 Task: Create a rule from the Recommended list, Task Added to this Project -> add SubTasks in the project AgileRescue with SubTasks Gather and Analyse Requirements , Design and Implement Solution , System Test and UAT , Release to Production / Go Live
Action: Mouse moved to (60, 255)
Screenshot: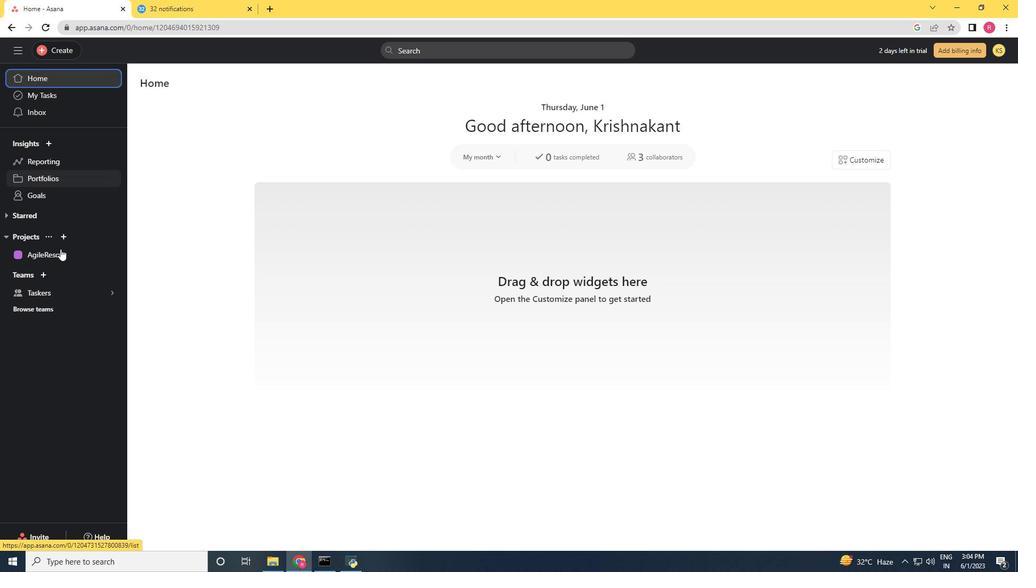 
Action: Mouse pressed left at (60, 255)
Screenshot: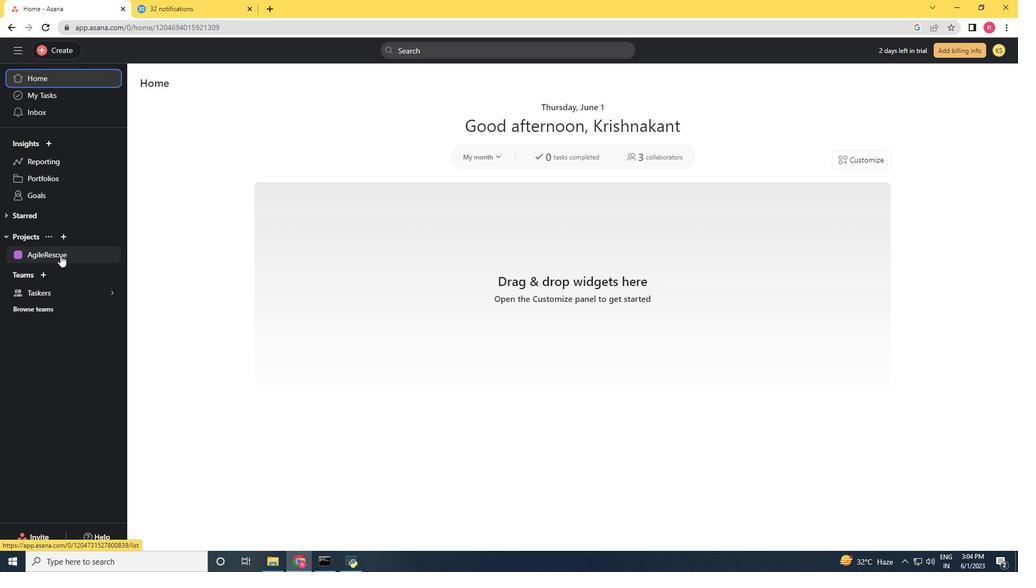 
Action: Mouse moved to (972, 88)
Screenshot: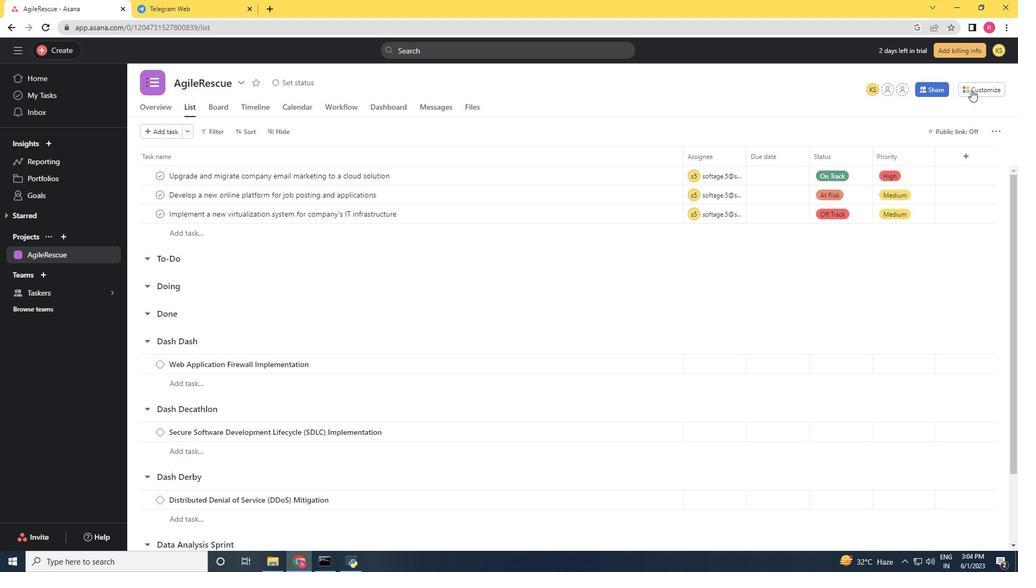 
Action: Mouse pressed left at (972, 88)
Screenshot: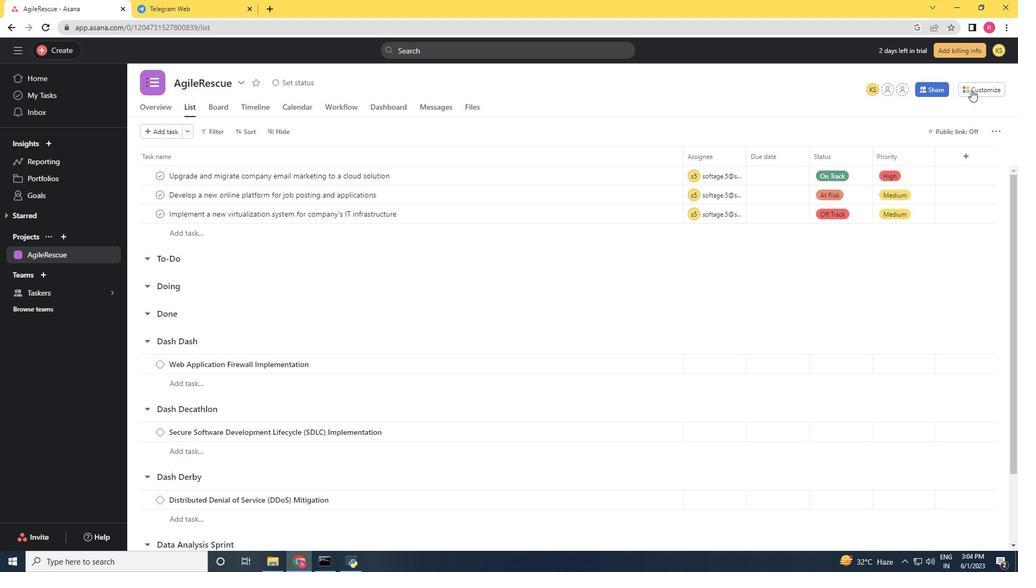
Action: Mouse moved to (793, 226)
Screenshot: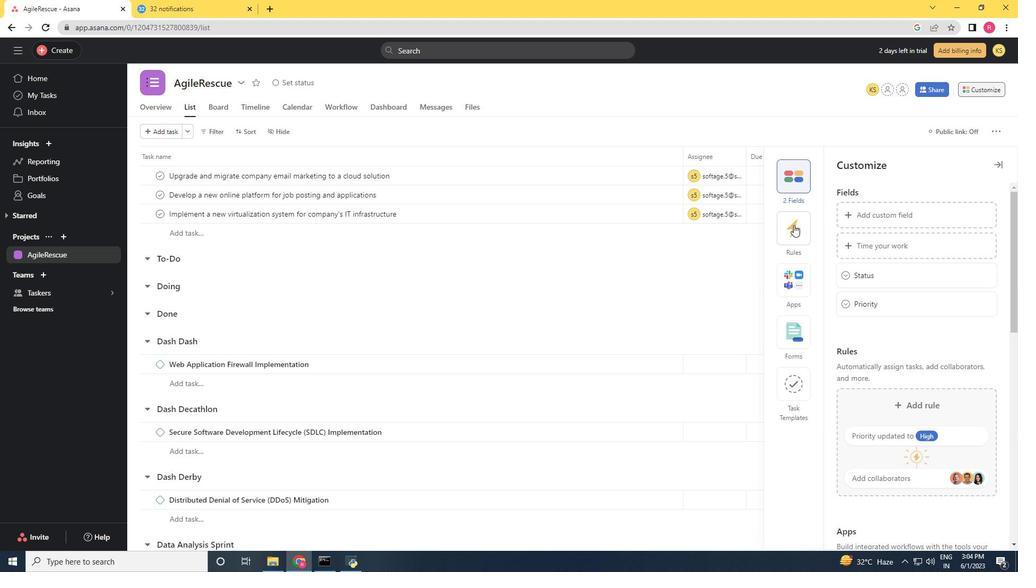 
Action: Mouse pressed left at (793, 226)
Screenshot: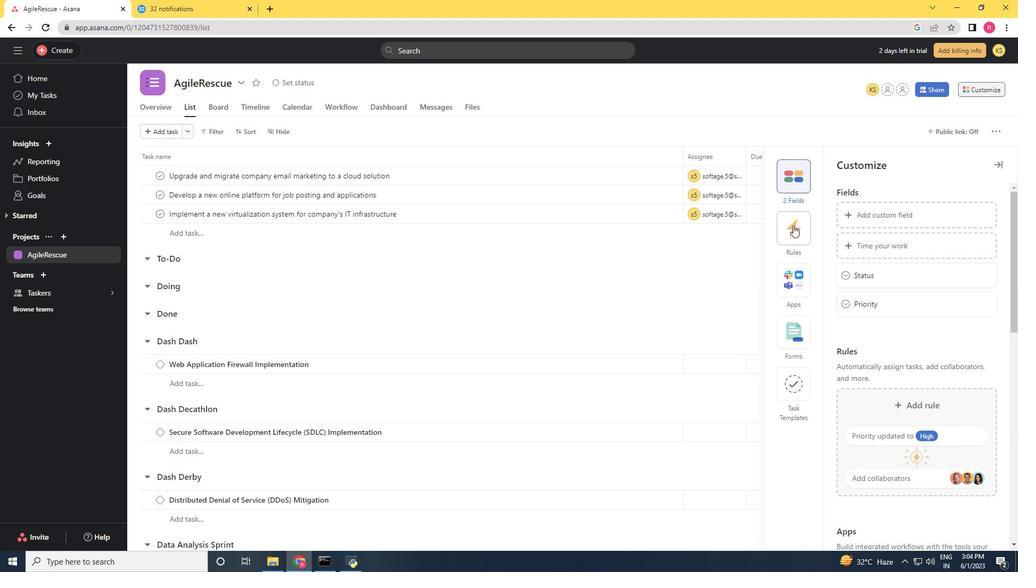 
Action: Mouse moved to (903, 242)
Screenshot: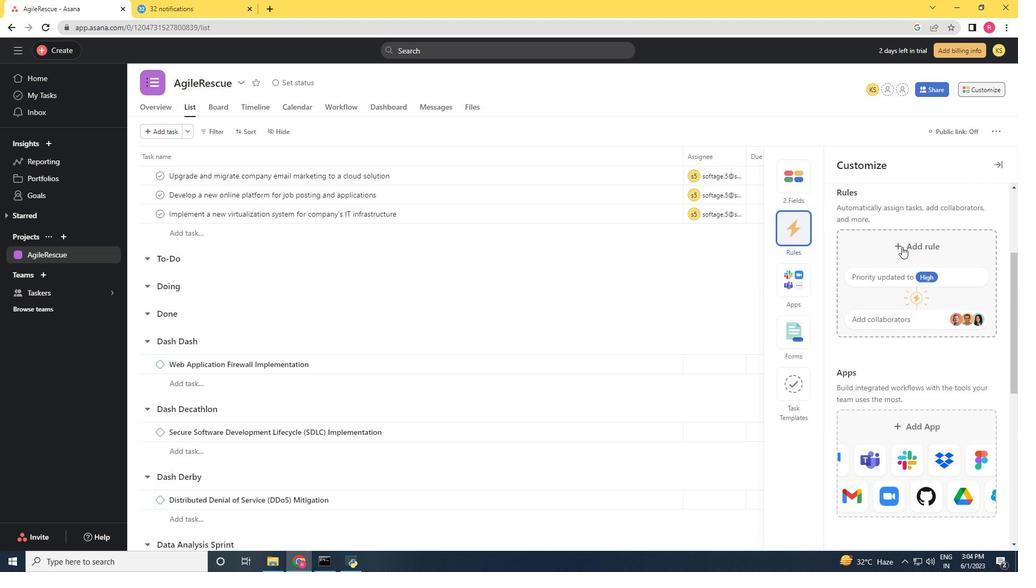 
Action: Mouse pressed left at (903, 242)
Screenshot: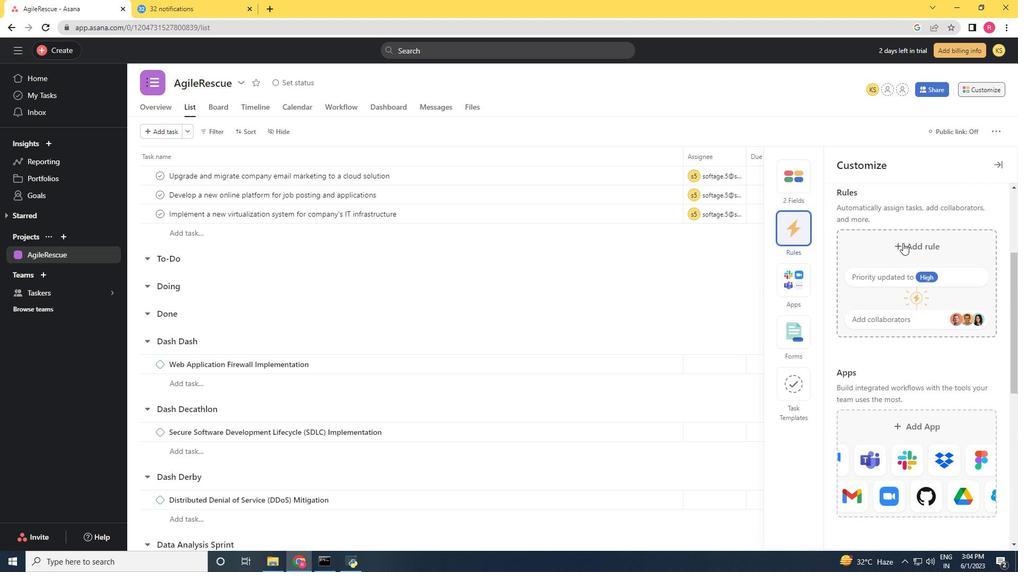 
Action: Mouse moved to (684, 177)
Screenshot: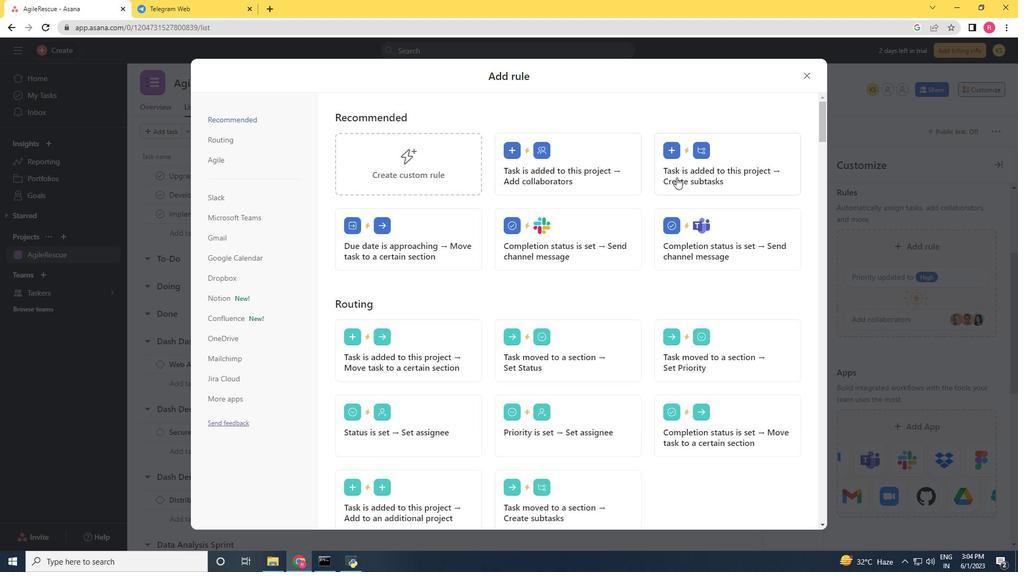 
Action: Mouse pressed left at (684, 177)
Screenshot: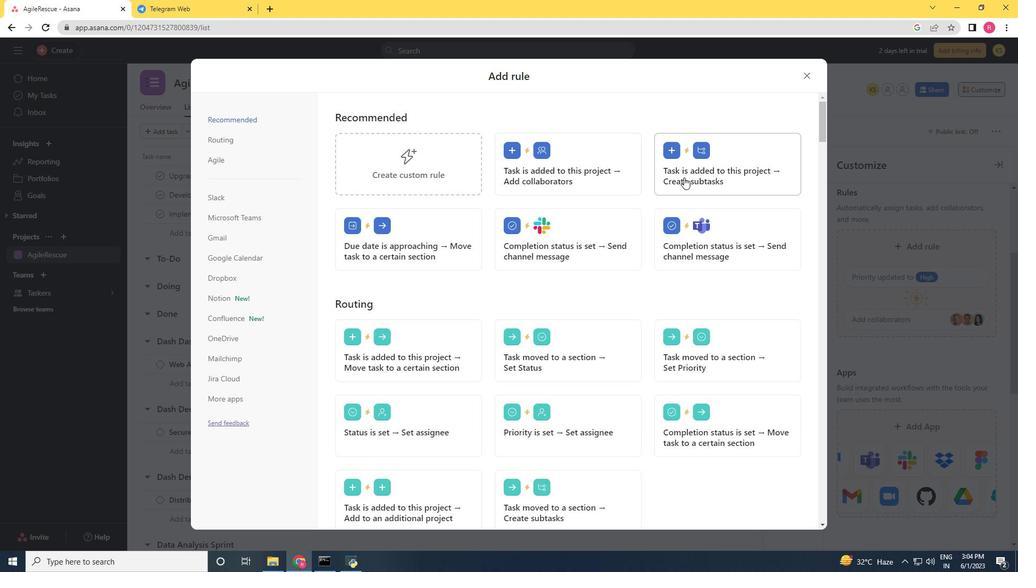 
Action: Mouse moved to (142, 160)
Screenshot: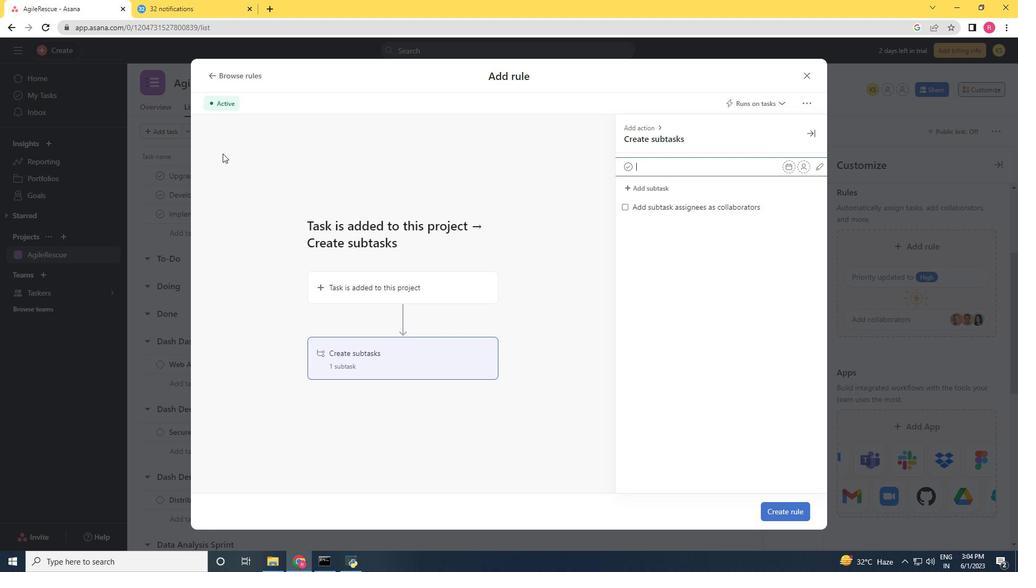 
Action: Key pressed <Key.shift>Sub<Key.shift><Key.shift><Key.shift><Key.shift><Key.shift><Key.shift><Key.shift><Key.shift><Key.shift><Key.shift><Key.shift><Key.shift><Key.shift><Key.shift><Key.shift><Key.shift><Key.shift><Key.shift><Key.shift><Key.shift><Key.shift><Key.shift><Key.shift><Key.shift><Key.shift><Key.shift><Key.shift><Key.shift><Key.shift><Key.shift><Key.shift><Key.shift><Key.shift><Key.shift><Key.shift><Key.shift><Key.shift><Key.shift><Key.shift><Key.space><Key.shift>T<Key.backspace><Key.shift><Key.shift>Ta<Key.backspace><Key.backspace><Key.backspace><Key.shift><Key.shift><Key.shift><Key.shift><Key.shift><Key.shift><Key.shift><Key.shift><Key.shift><Key.shift><Key.shift><Key.shift><Key.shift><Key.shift><Key.shift><Key.shift><Key.shift><Key.shift><Key.shift><Key.shift><Key.shift><Key.shift>Tasks<Key.space><Key.left><Key.left><Key.left><Key.left><Key.left><Key.left><Key.space><Key.right><Key.right><Key.right><Key.right><Key.right><Key.right><Key.right><Key.shift>Gather<Key.space>and<Key.space><Key.shift>Analyse<Key.space><Key.shift>Requirements<Key.enter><Key.shift>Design<Key.space>and<Key.space><Key.shift>Implements<Key.space><Key.backspace><Key.backspace><Key.space><Key.shift>Solution<Key.space><Key.enter><Key.shift>System<Key.space><Key.shift>Test<Key.space>and<Key.space><Key.shift>UAT<Key.enter><Key.shift>Release<Key.space>to<Key.space><Key.shift>Production<Key.space>/<Key.space><Key.shift>Go<Key.space><Key.shift>Live
Screenshot: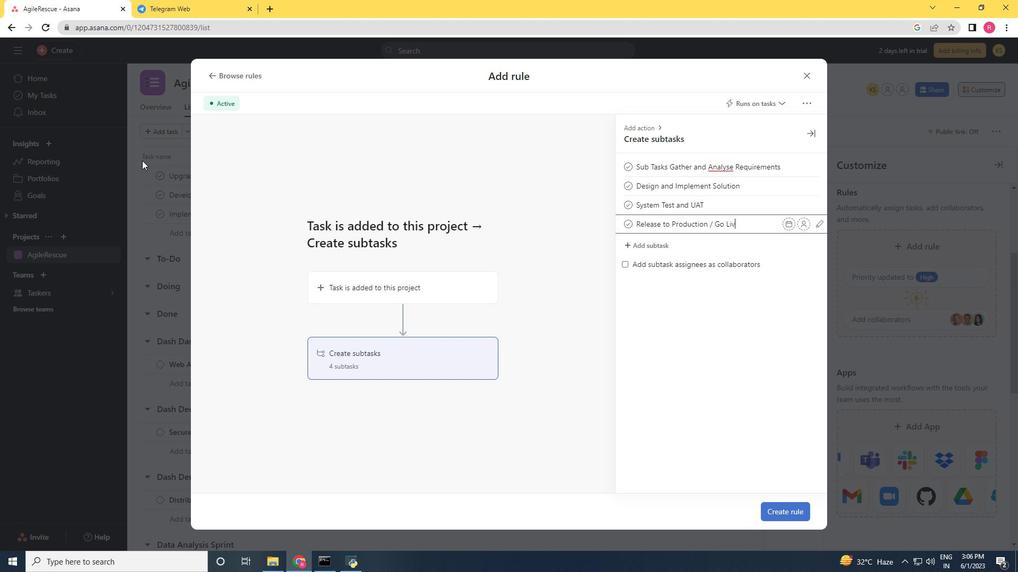 
Action: Mouse moved to (785, 515)
Screenshot: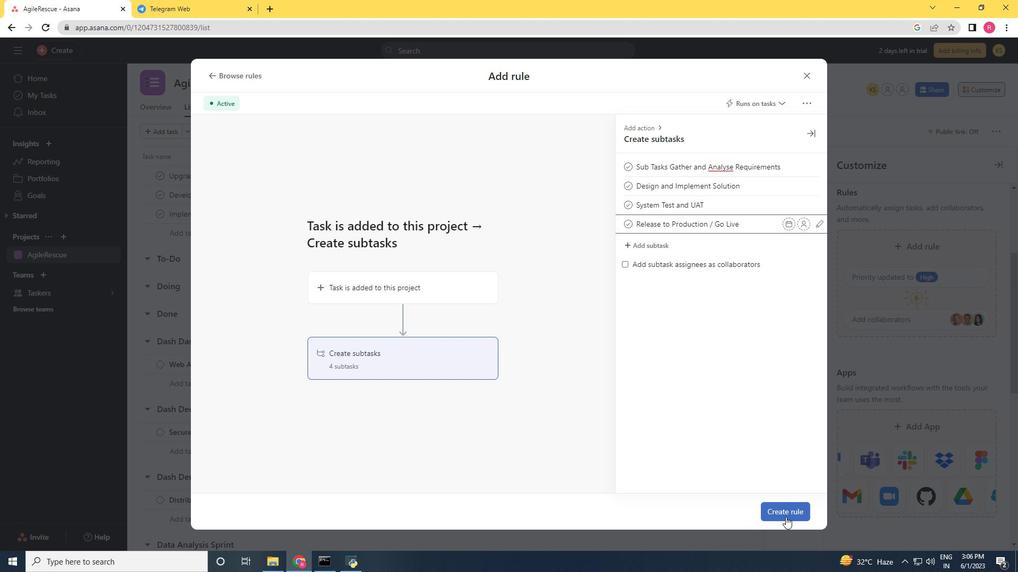 
Action: Mouse pressed left at (785, 515)
Screenshot: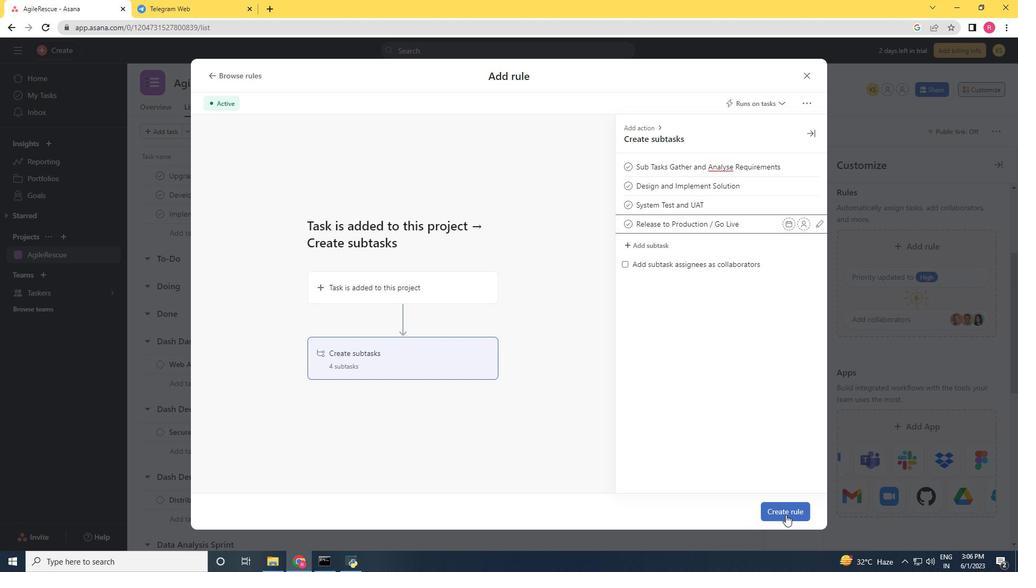 
Action: Mouse moved to (418, 273)
Screenshot: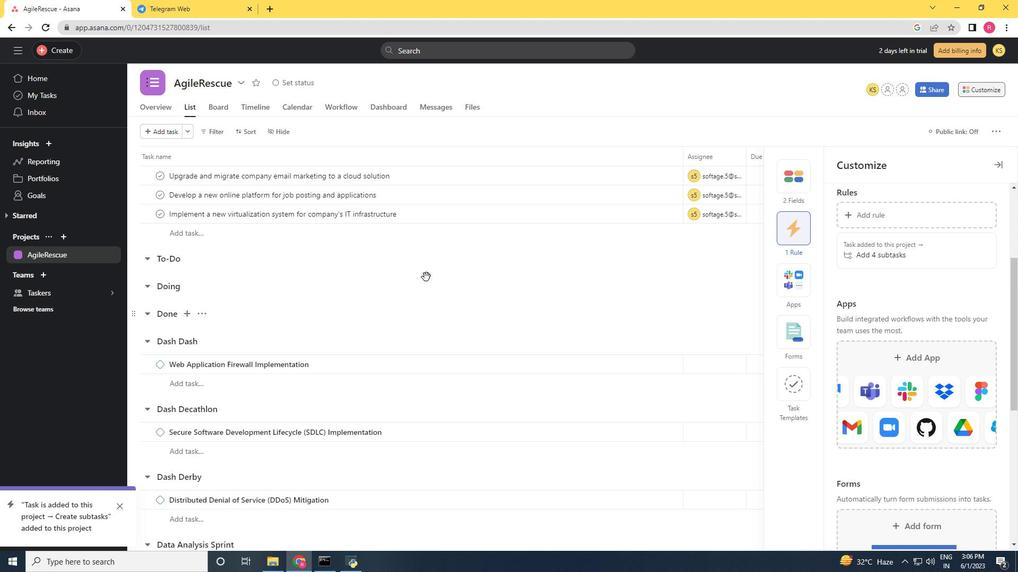 
